 Task: Create a rule from the Routing list, Task moved to a section -> Set Priority in the project AgileHarbor , set the section as To-Do and set the priority of the task as  High
Action: Mouse moved to (56, 391)
Screenshot: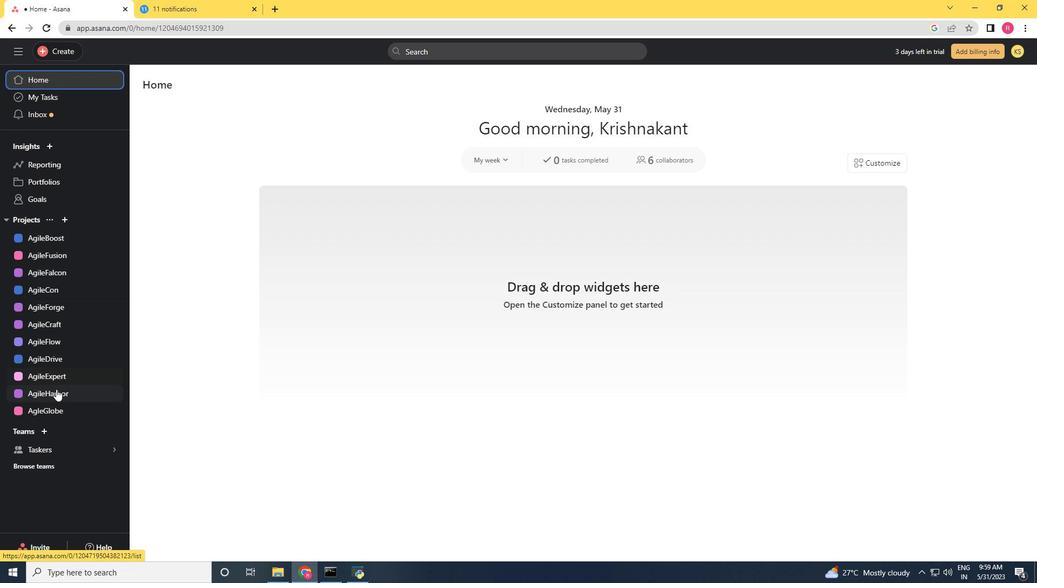 
Action: Mouse pressed left at (56, 391)
Screenshot: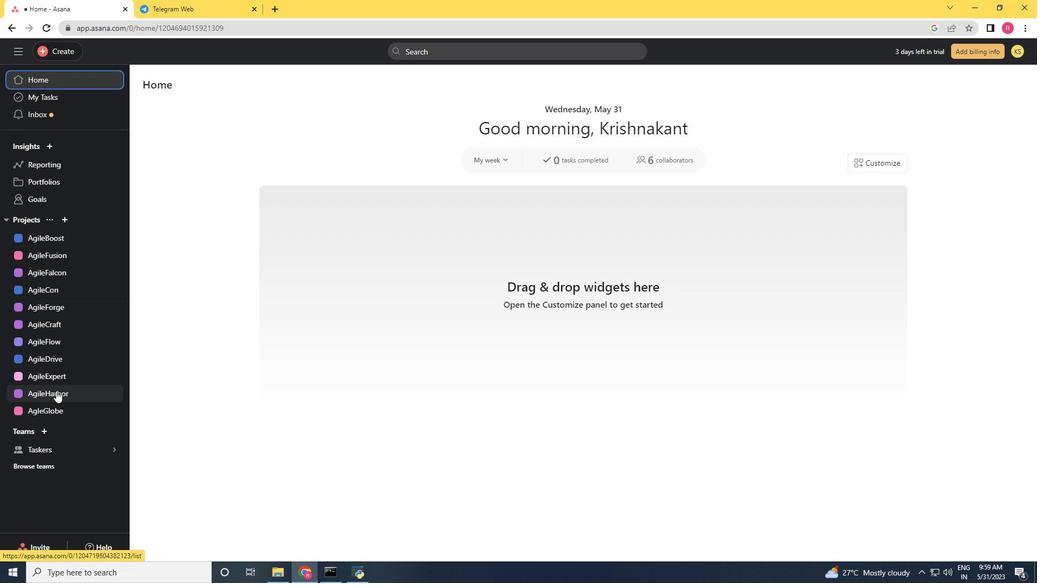 
Action: Mouse moved to (987, 85)
Screenshot: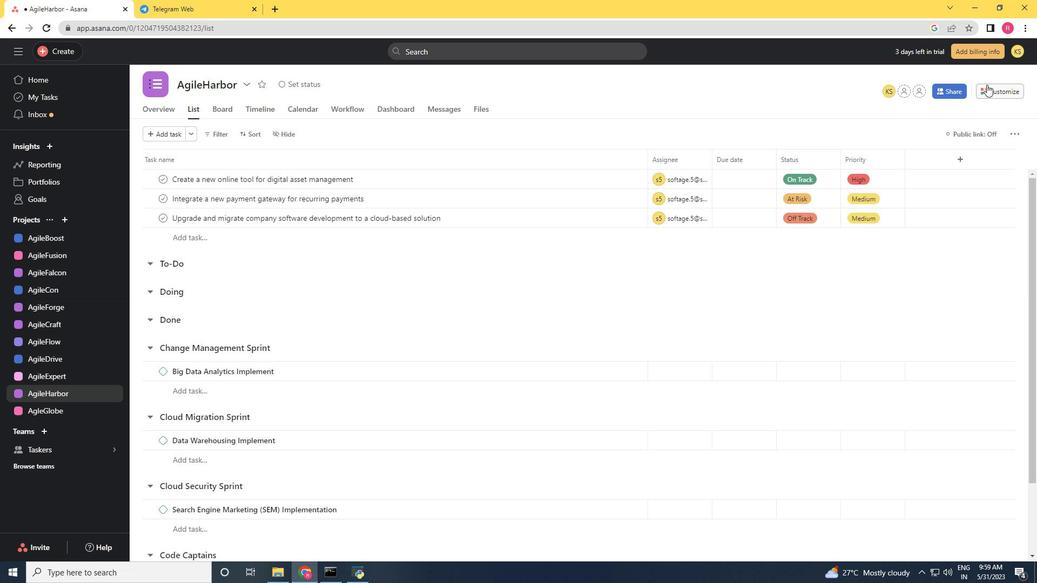 
Action: Mouse pressed left at (987, 85)
Screenshot: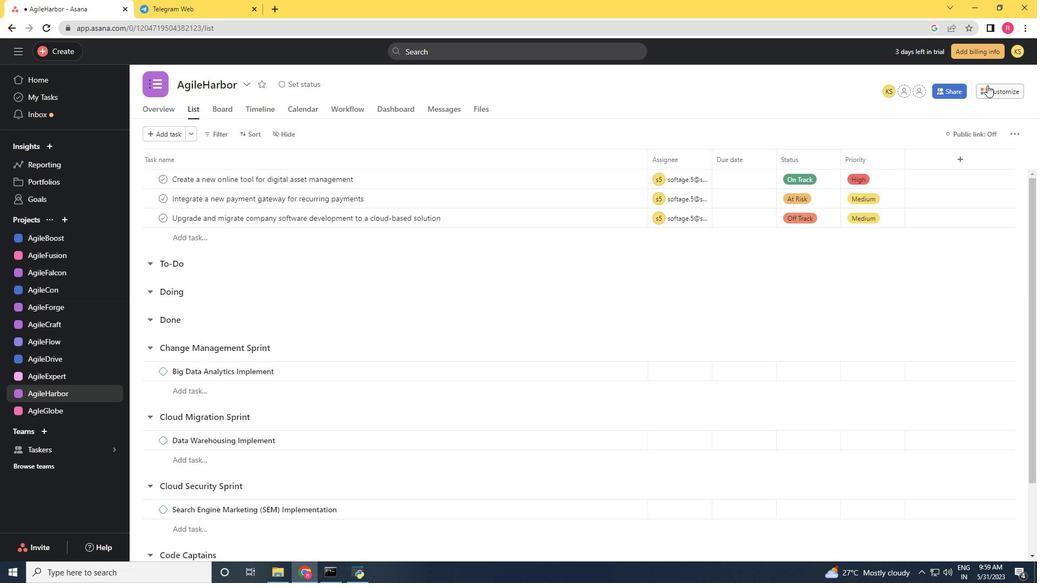 
Action: Mouse moved to (804, 239)
Screenshot: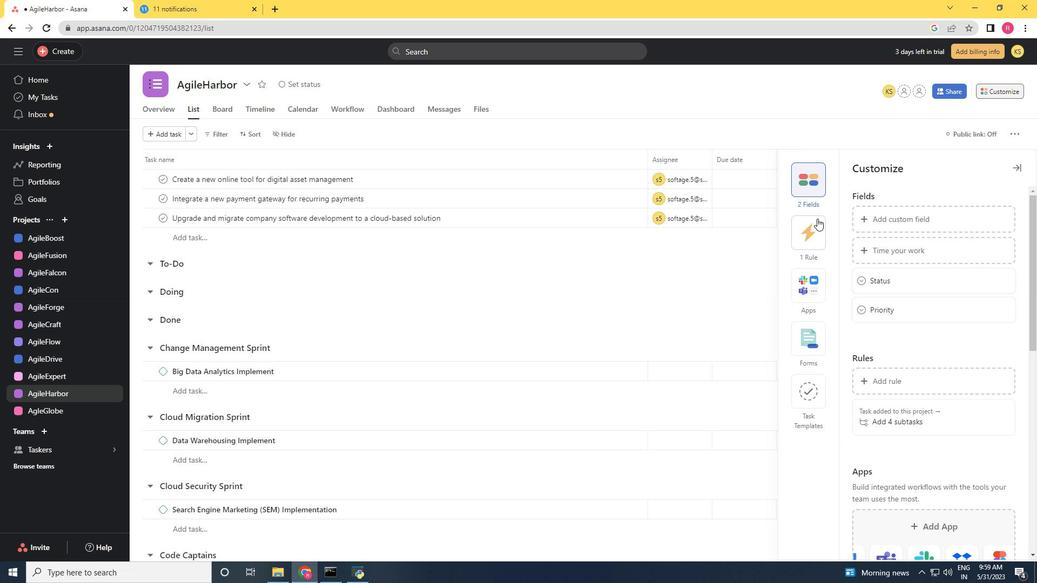 
Action: Mouse pressed left at (804, 239)
Screenshot: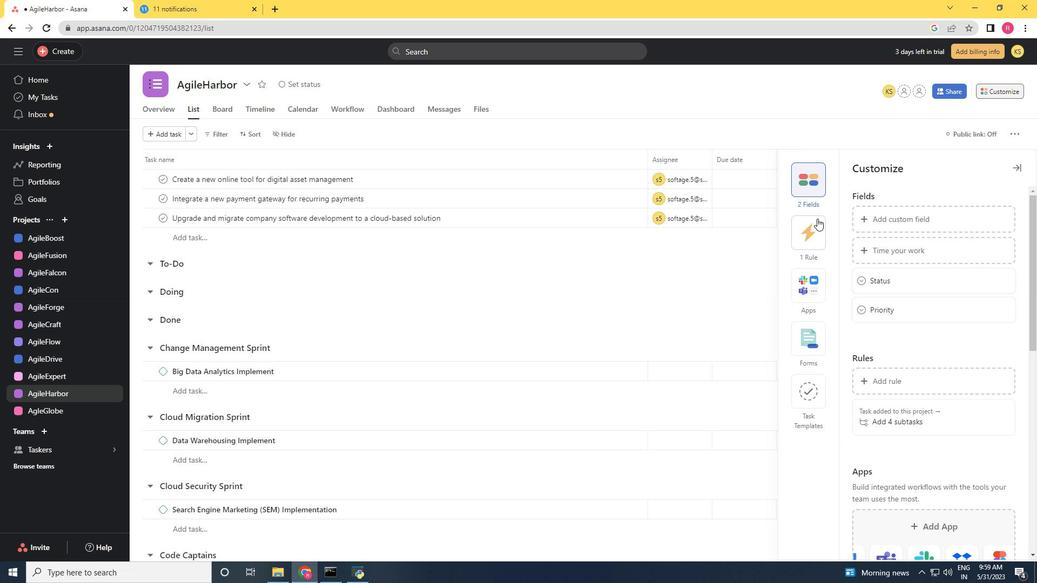 
Action: Mouse moved to (918, 221)
Screenshot: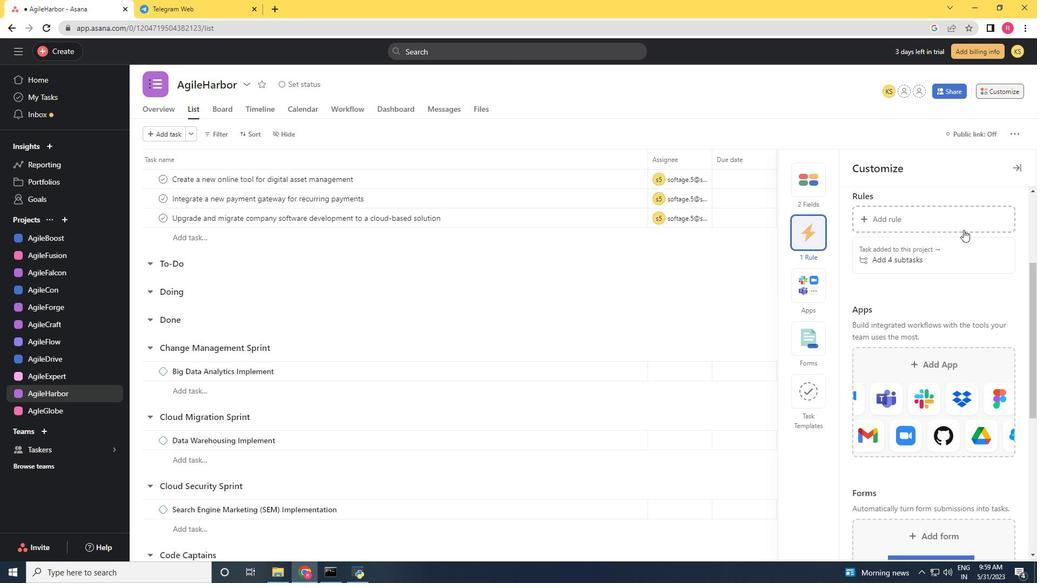 
Action: Mouse pressed left at (918, 221)
Screenshot: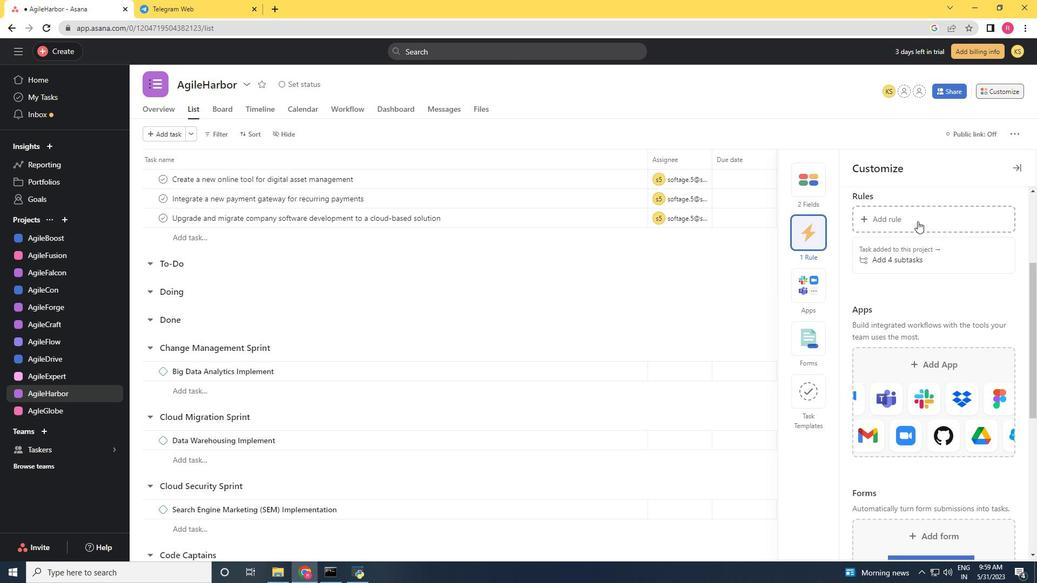 
Action: Mouse moved to (222, 137)
Screenshot: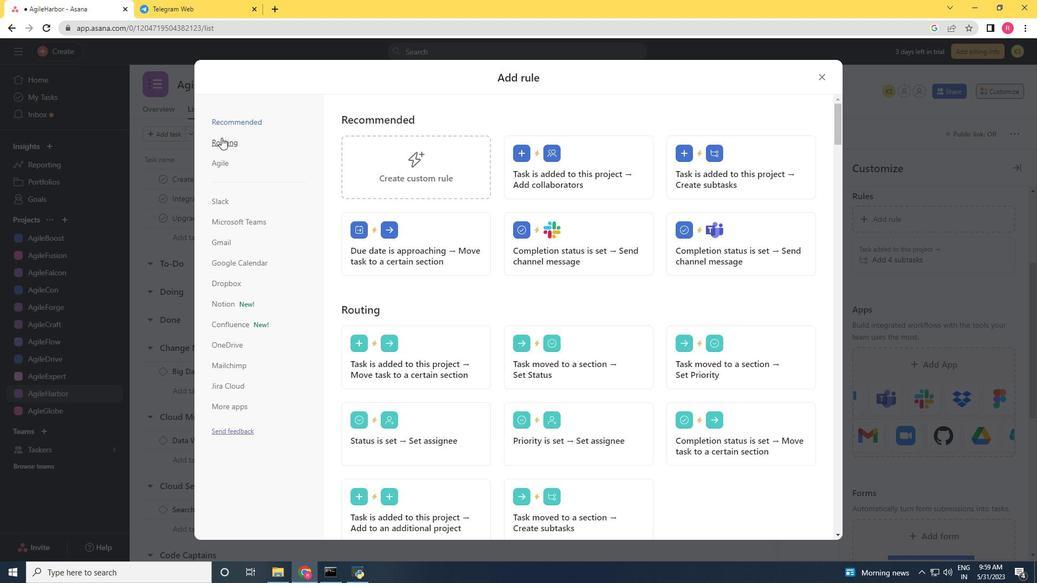 
Action: Mouse pressed left at (222, 137)
Screenshot: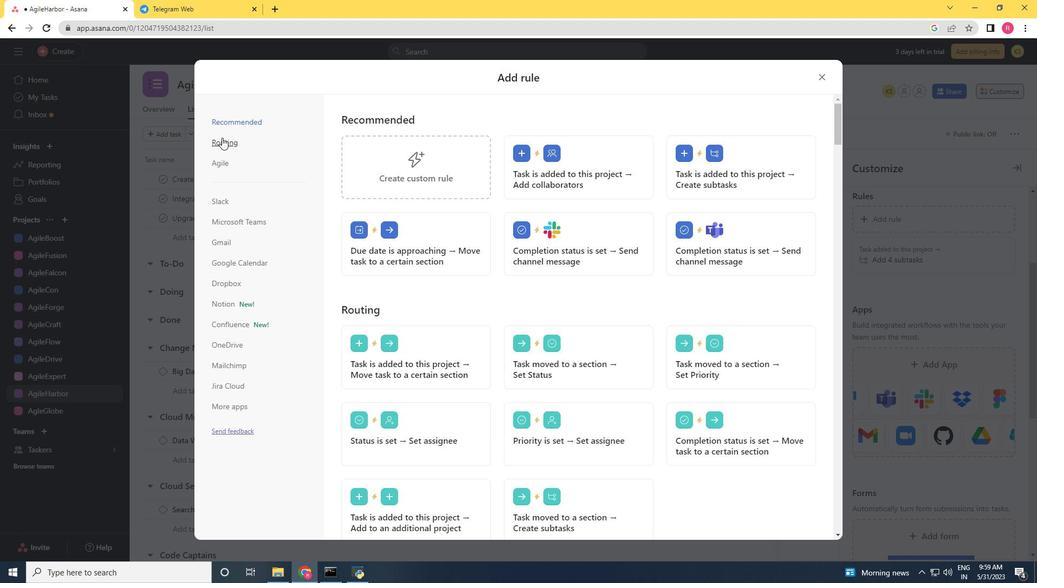 
Action: Mouse moved to (726, 178)
Screenshot: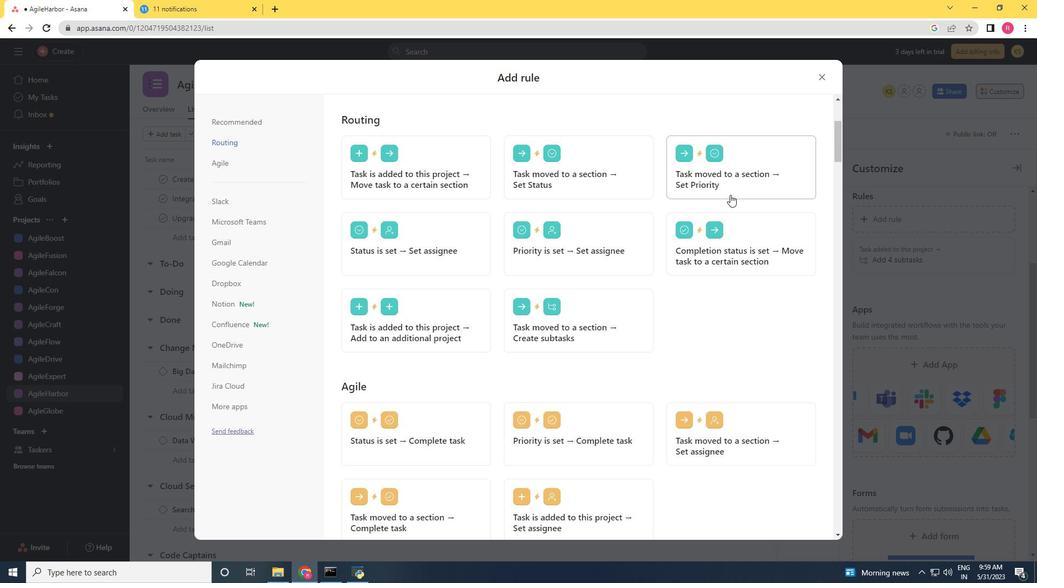 
Action: Mouse pressed left at (726, 178)
Screenshot: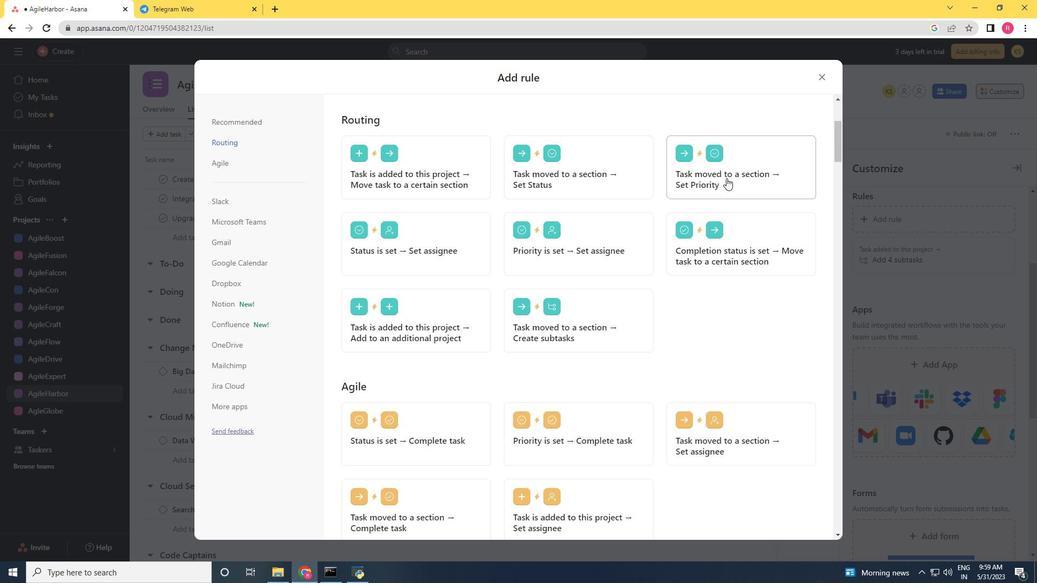 
Action: Mouse moved to (470, 279)
Screenshot: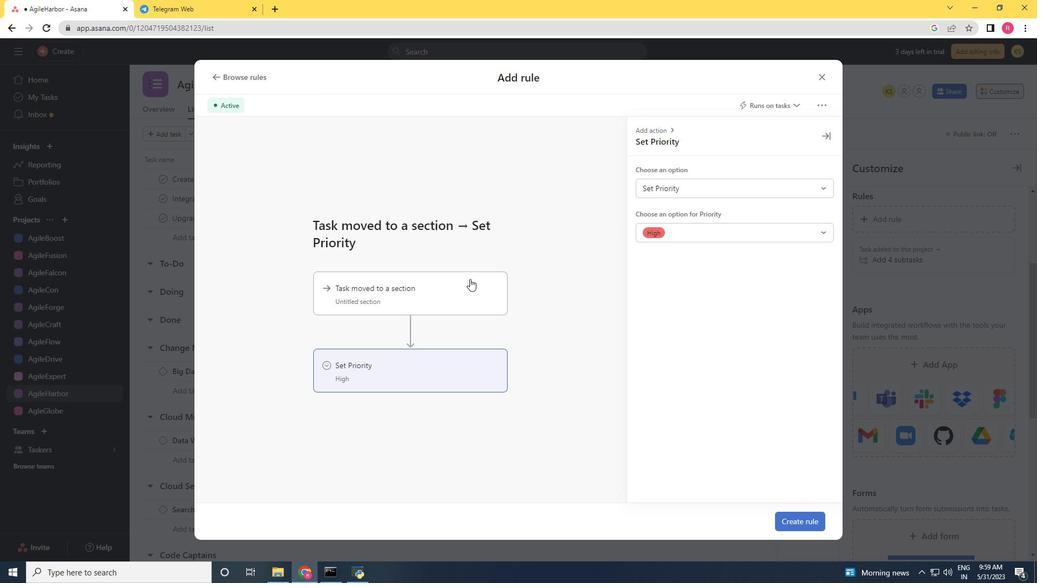 
Action: Mouse pressed left at (470, 279)
Screenshot: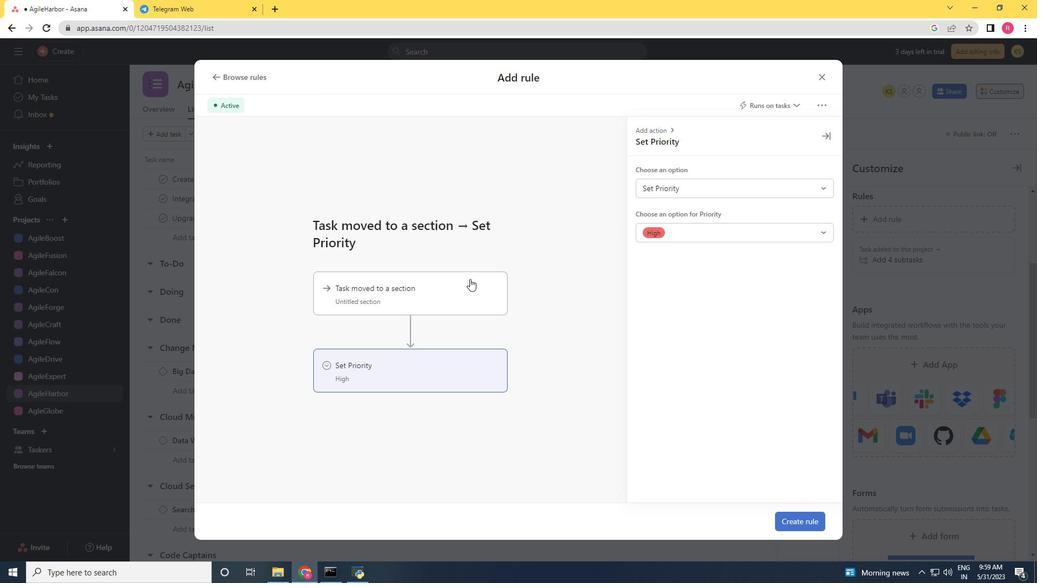 
Action: Mouse moved to (673, 186)
Screenshot: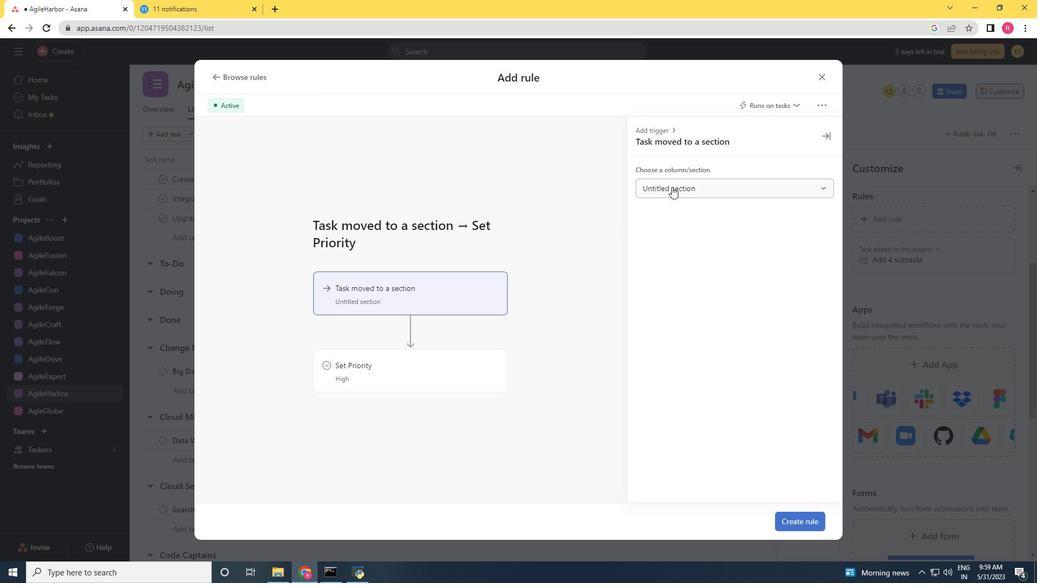 
Action: Mouse pressed left at (673, 186)
Screenshot: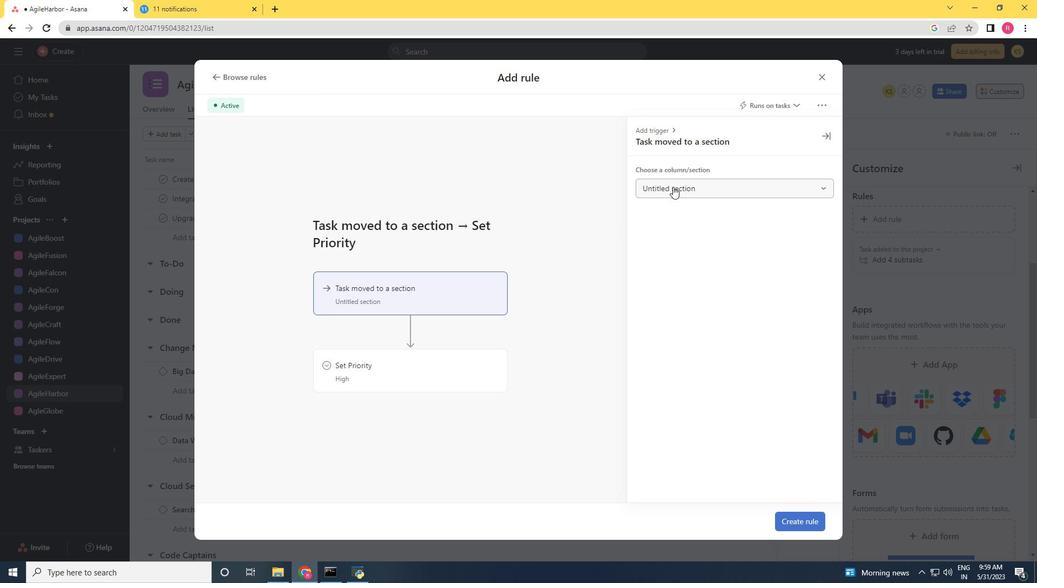 
Action: Mouse moved to (684, 238)
Screenshot: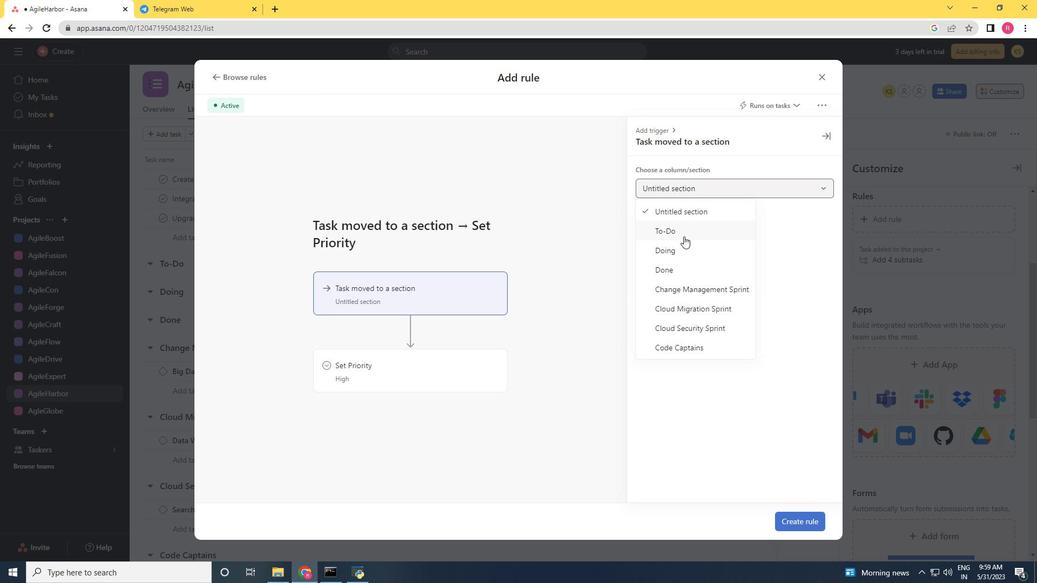 
Action: Mouse pressed left at (684, 238)
Screenshot: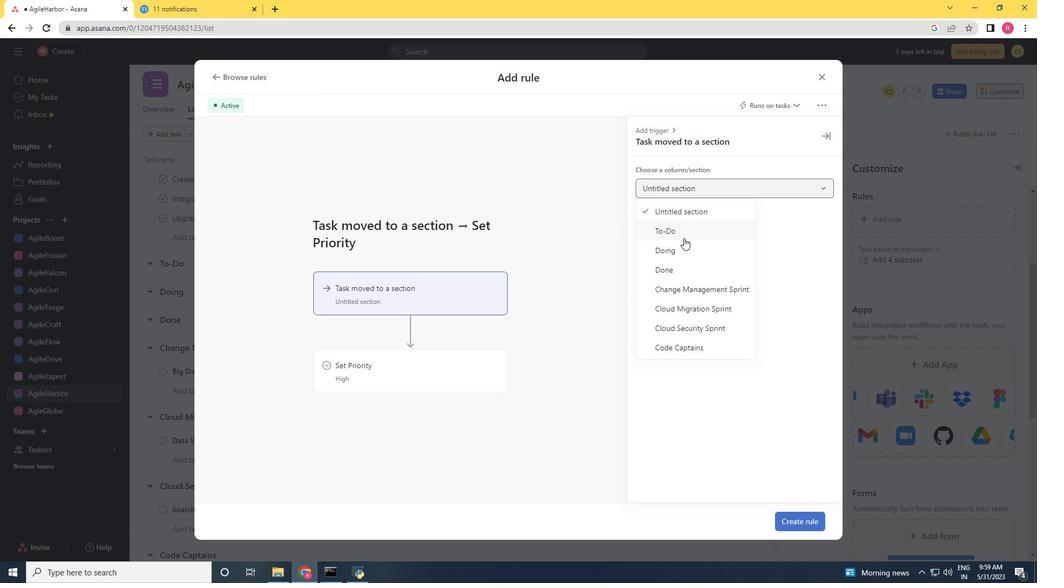 
Action: Mouse moved to (408, 366)
Screenshot: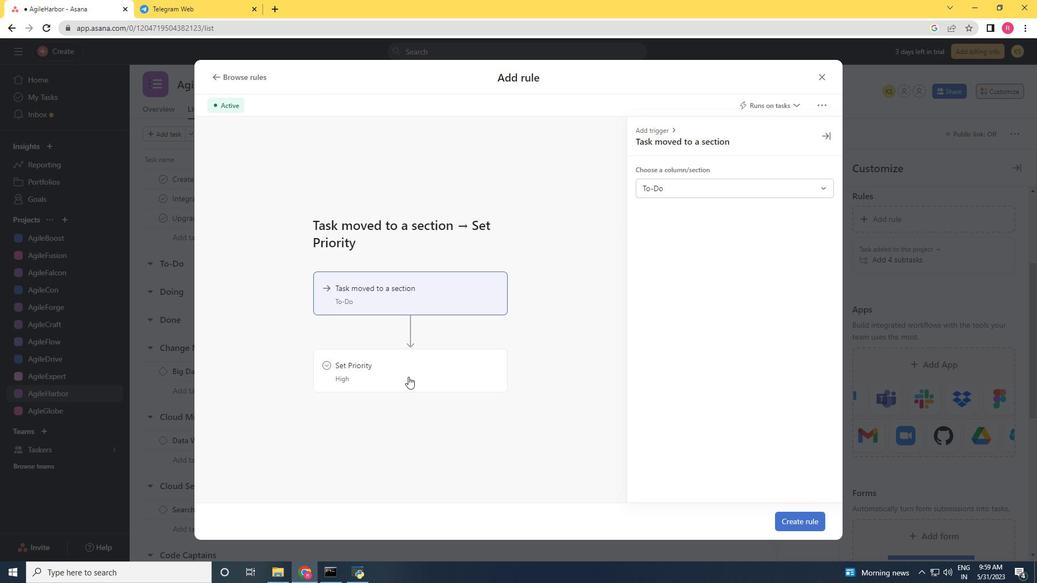 
Action: Mouse pressed left at (408, 366)
Screenshot: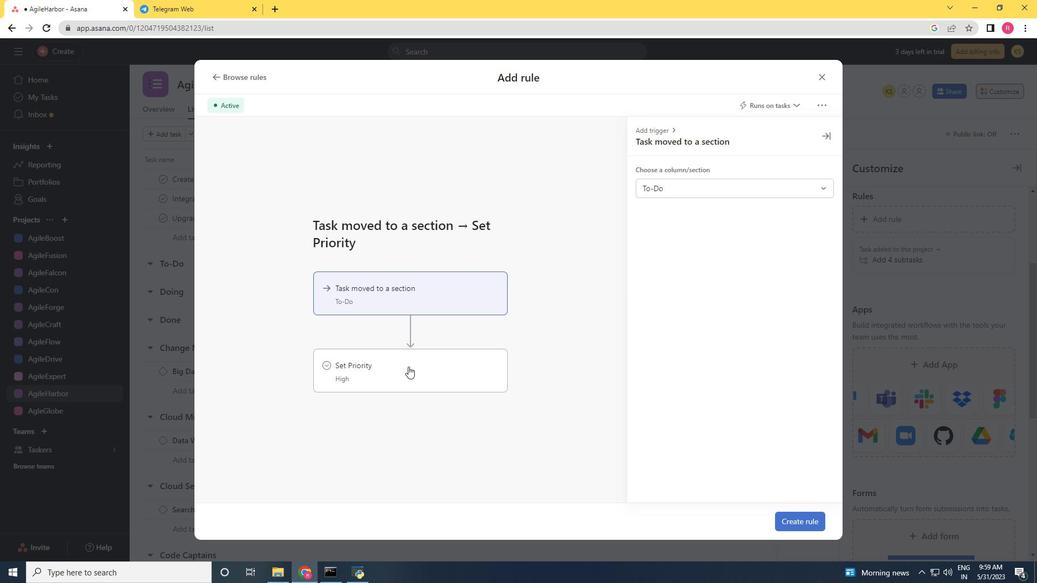 
Action: Mouse moved to (653, 195)
Screenshot: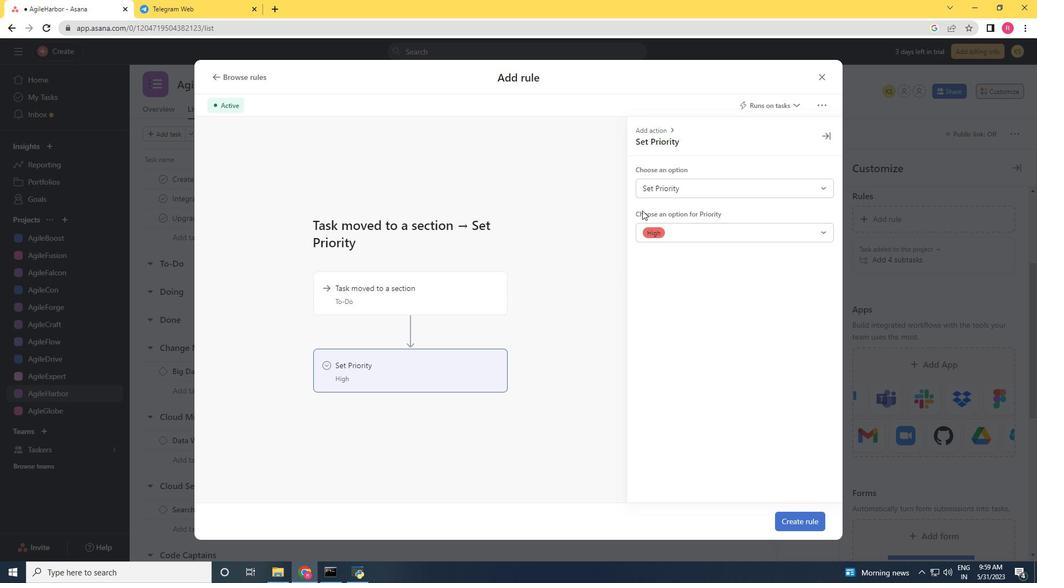 
Action: Mouse pressed left at (653, 195)
Screenshot: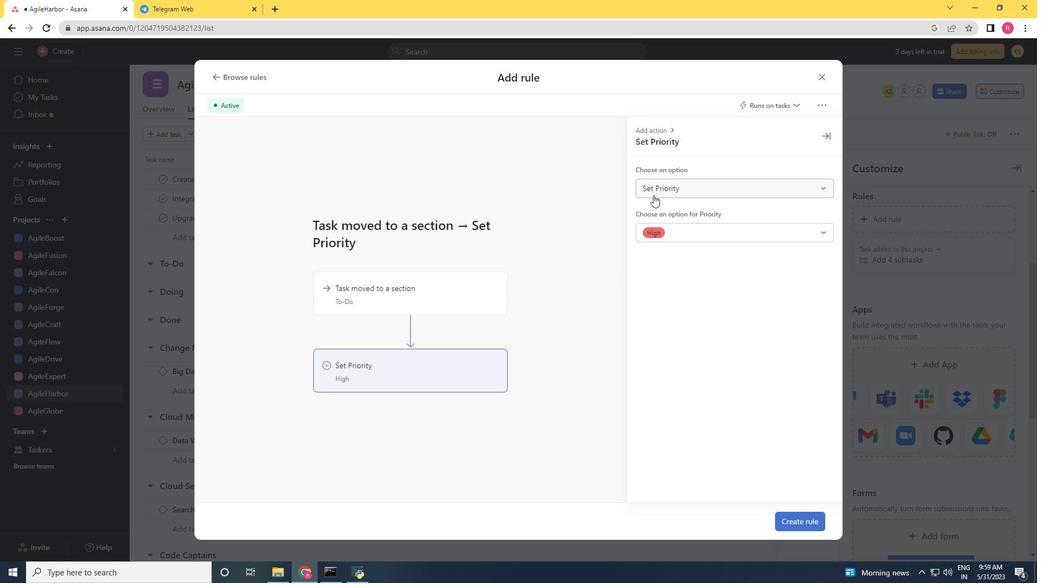
Action: Mouse moved to (652, 215)
Screenshot: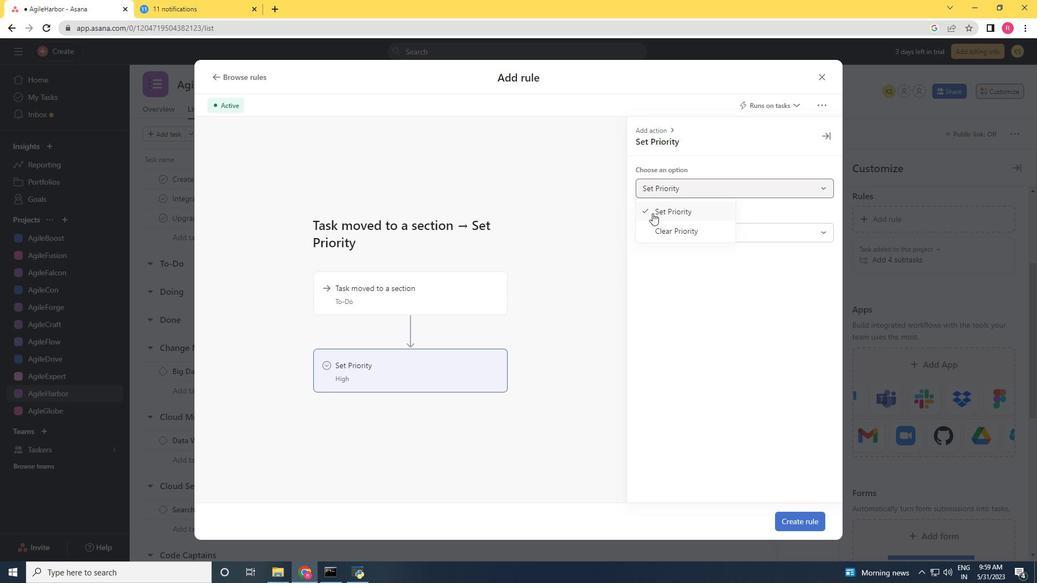 
Action: Mouse pressed left at (652, 215)
Screenshot: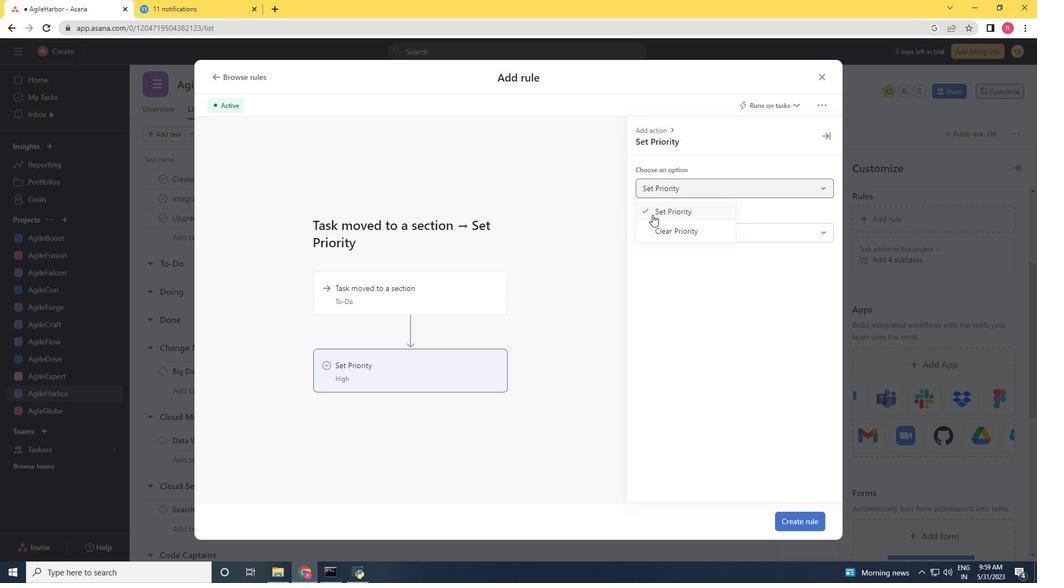 
Action: Mouse moved to (659, 228)
Screenshot: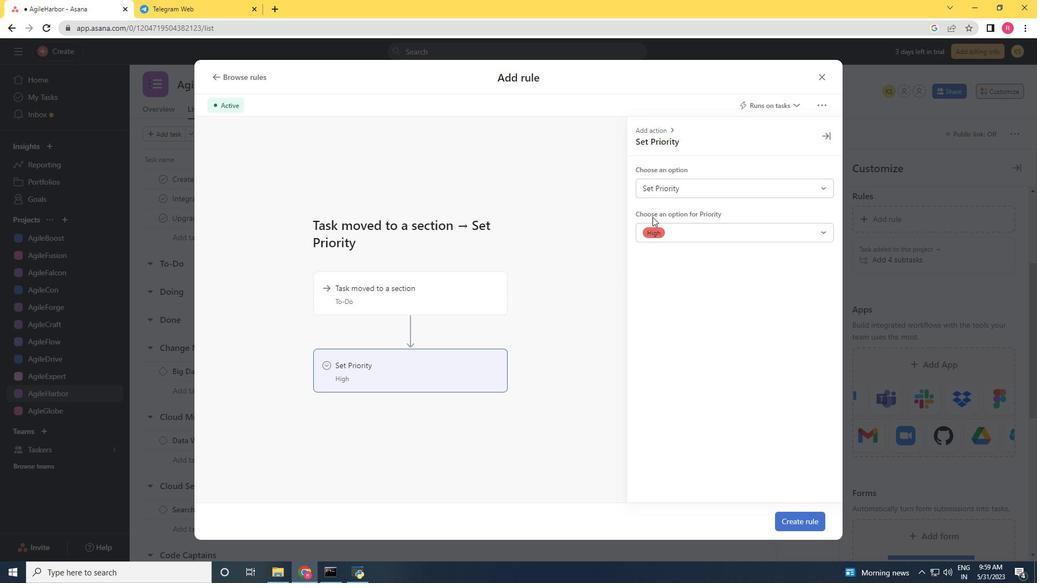 
Action: Mouse pressed left at (659, 228)
Screenshot: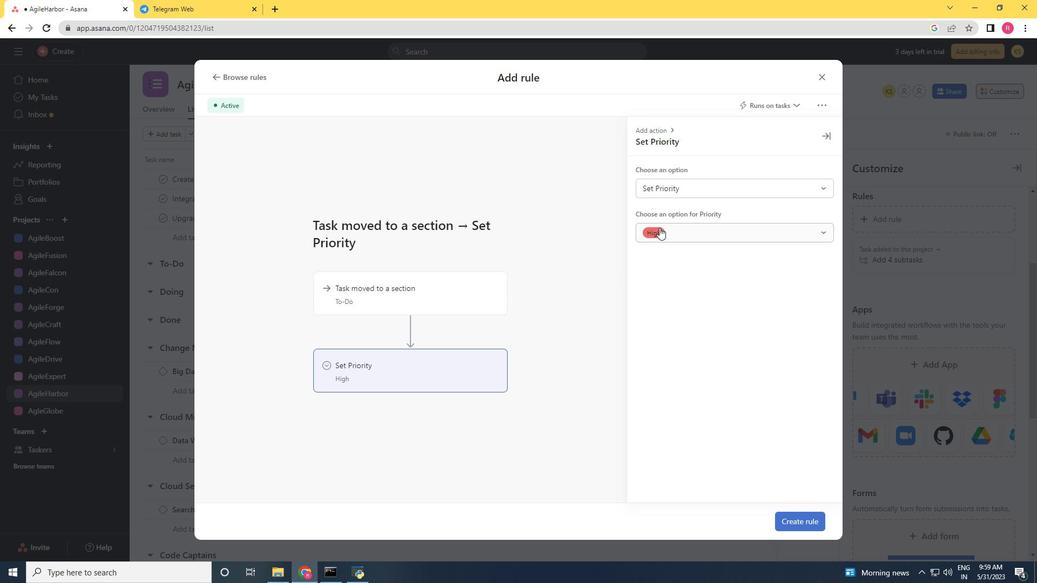 
Action: Mouse moved to (661, 259)
Screenshot: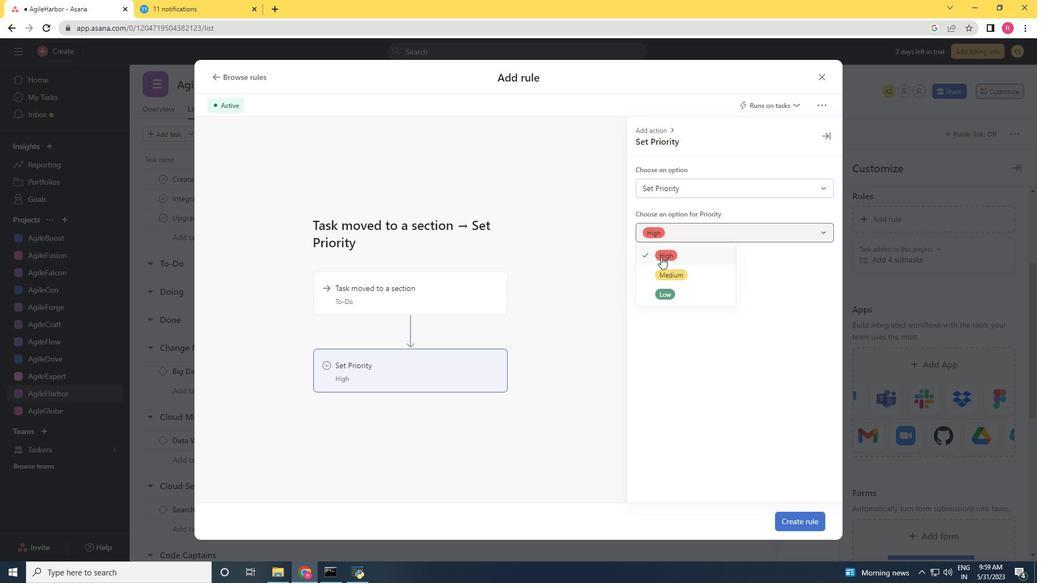 
Action: Mouse pressed left at (661, 259)
Screenshot: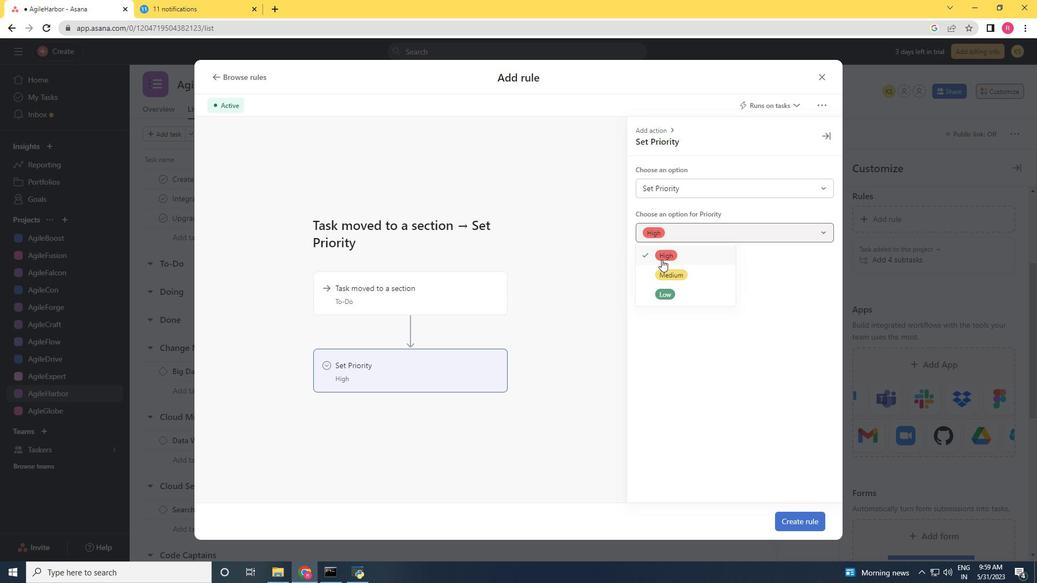 
Action: Mouse moved to (802, 516)
Screenshot: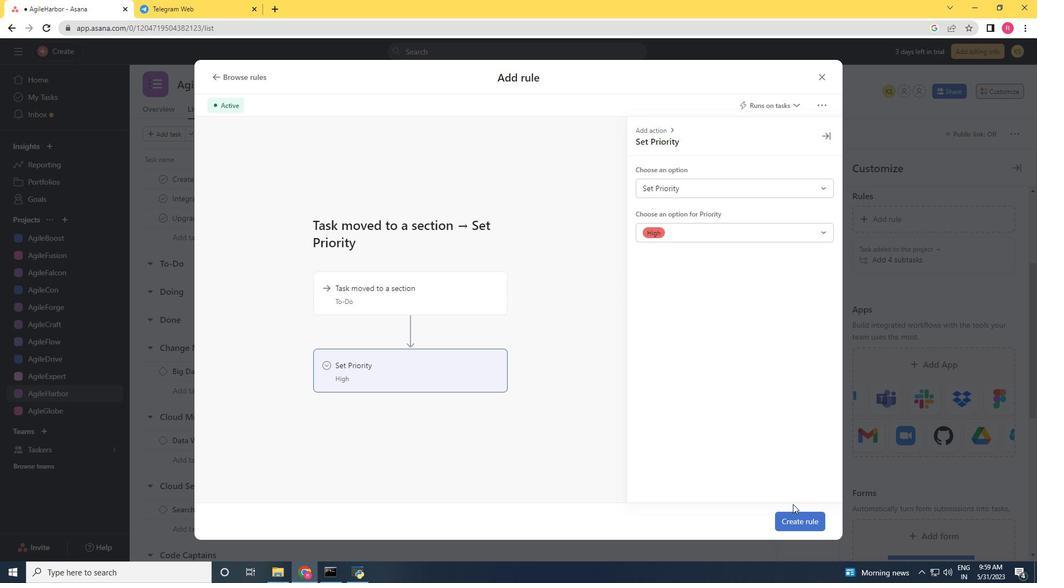 
Action: Mouse pressed left at (802, 516)
Screenshot: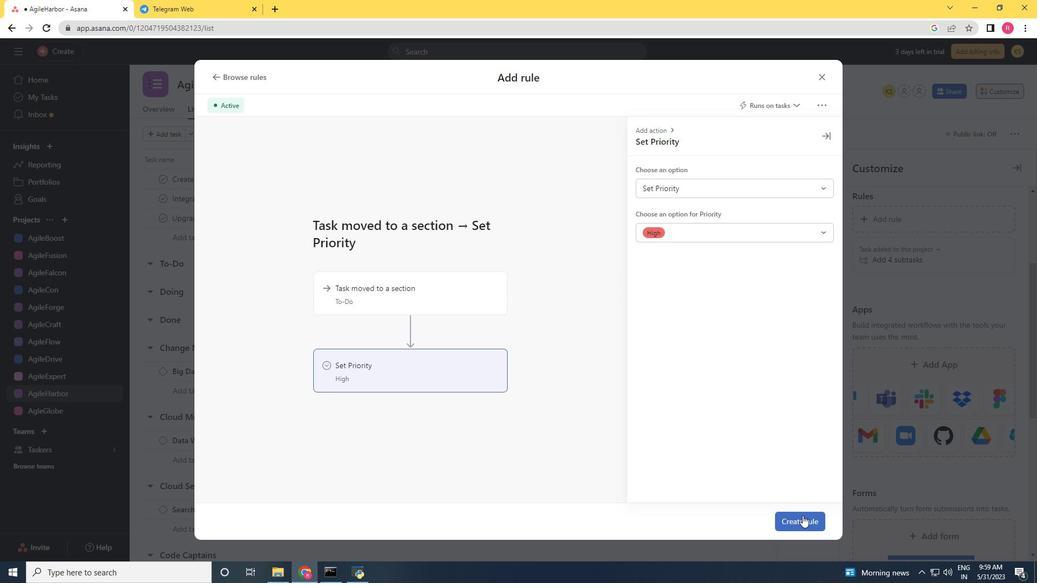 
Action: Mouse moved to (803, 516)
Screenshot: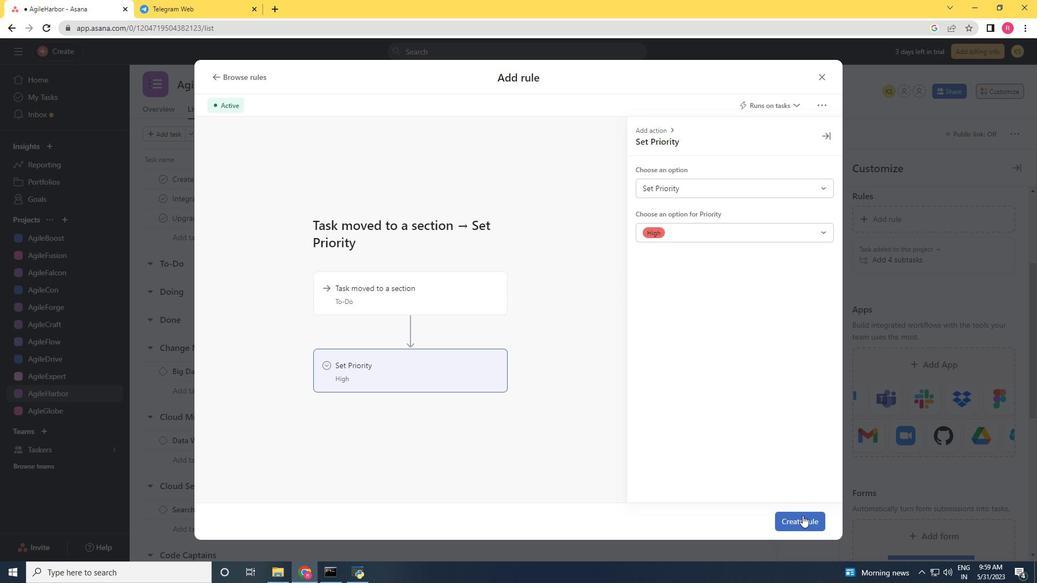 
